 Task: Enable the option "SAP Strict mode" for playlist.
Action: Mouse moved to (139, 18)
Screenshot: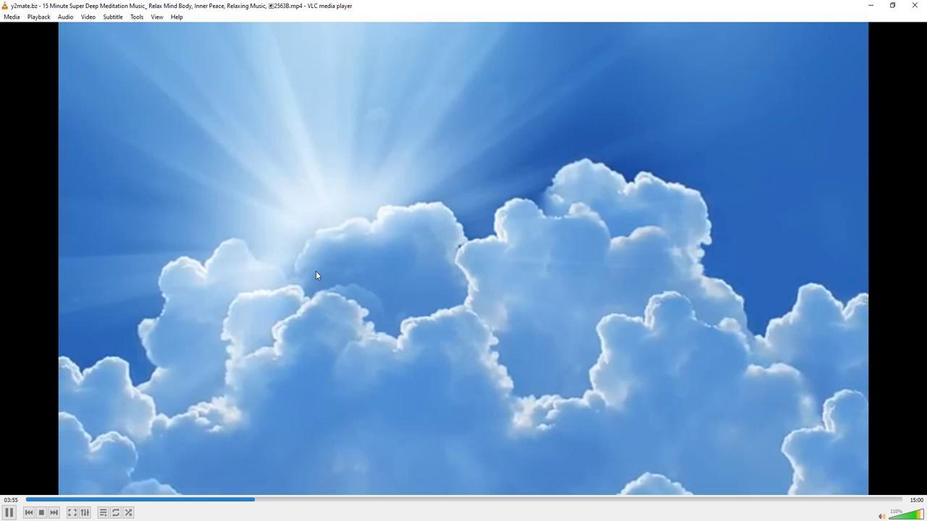 
Action: Mouse pressed left at (139, 18)
Screenshot: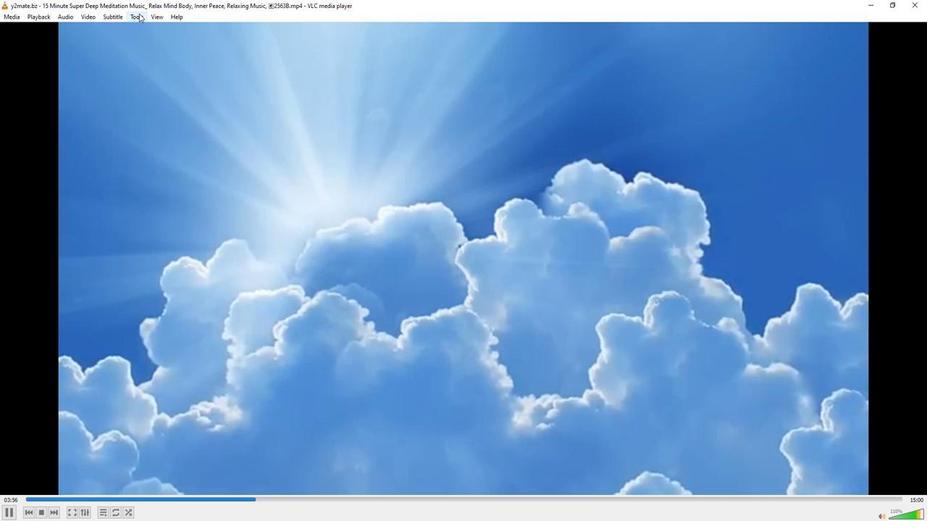 
Action: Mouse moved to (164, 135)
Screenshot: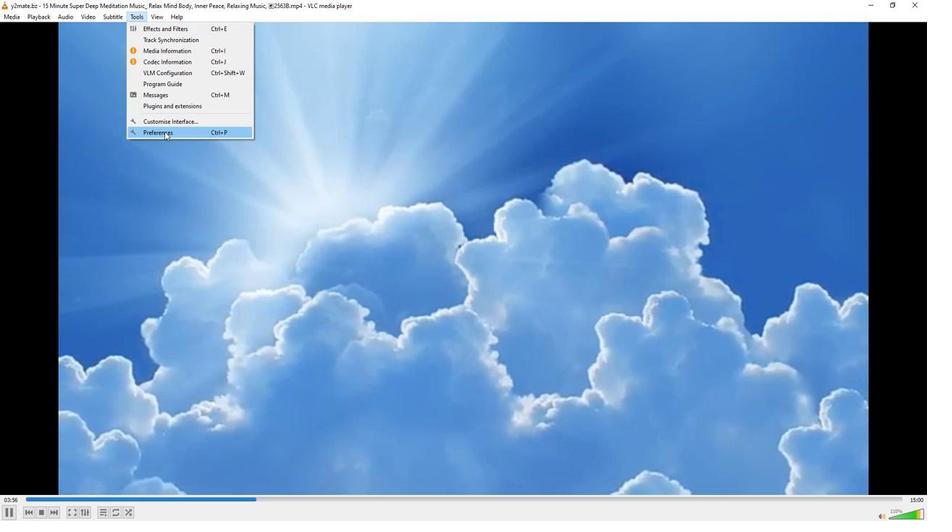 
Action: Mouse pressed left at (164, 135)
Screenshot: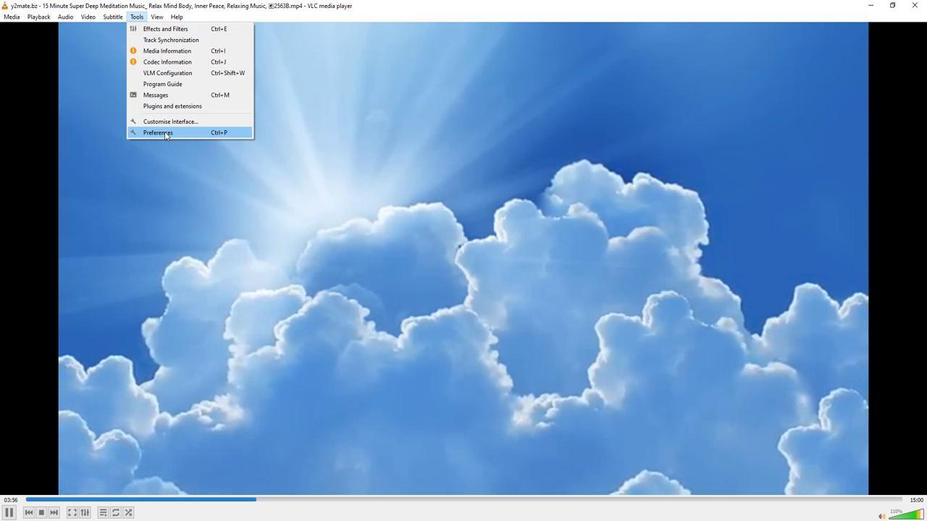 
Action: Mouse moved to (306, 426)
Screenshot: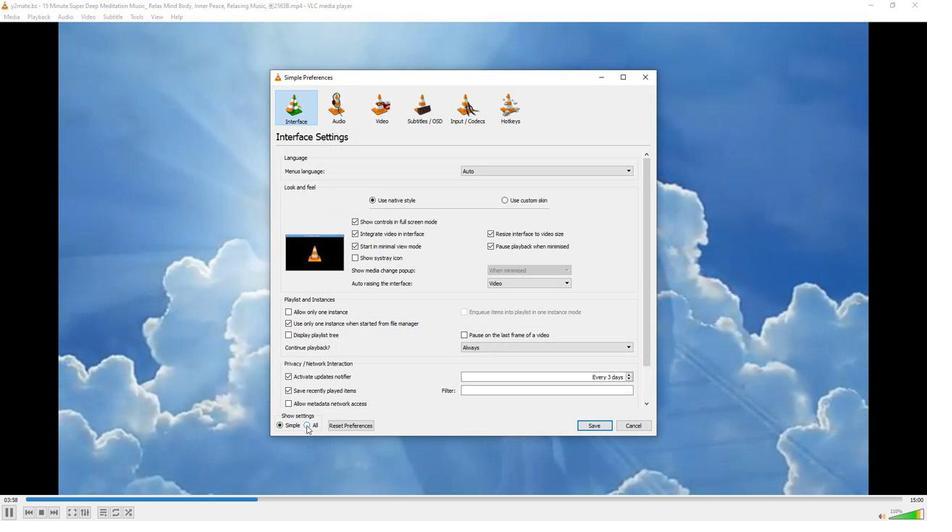 
Action: Mouse pressed left at (306, 426)
Screenshot: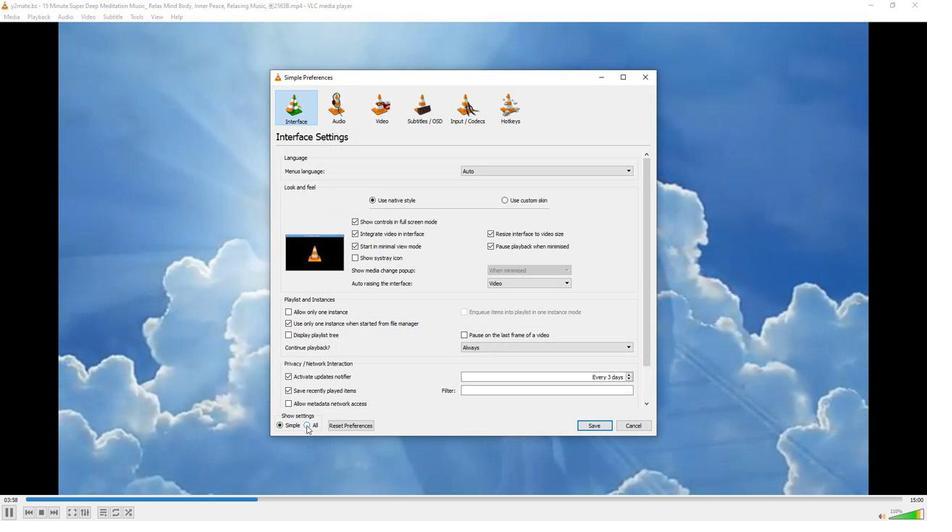 
Action: Mouse moved to (302, 378)
Screenshot: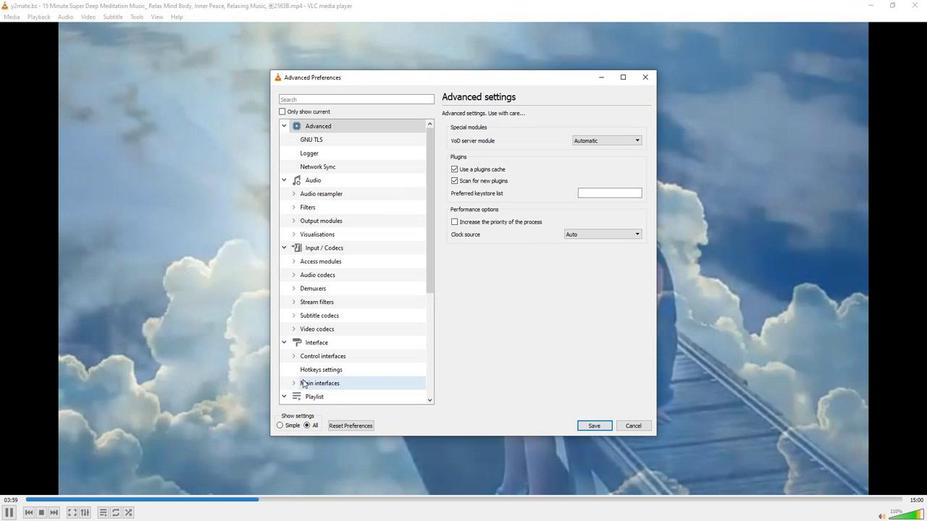 
Action: Mouse scrolled (302, 378) with delta (0, 0)
Screenshot: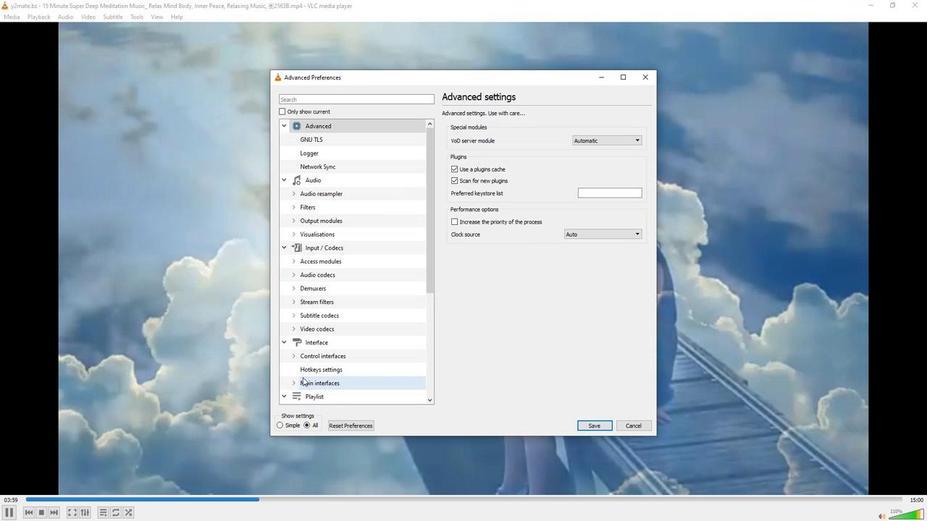 
Action: Mouse moved to (293, 384)
Screenshot: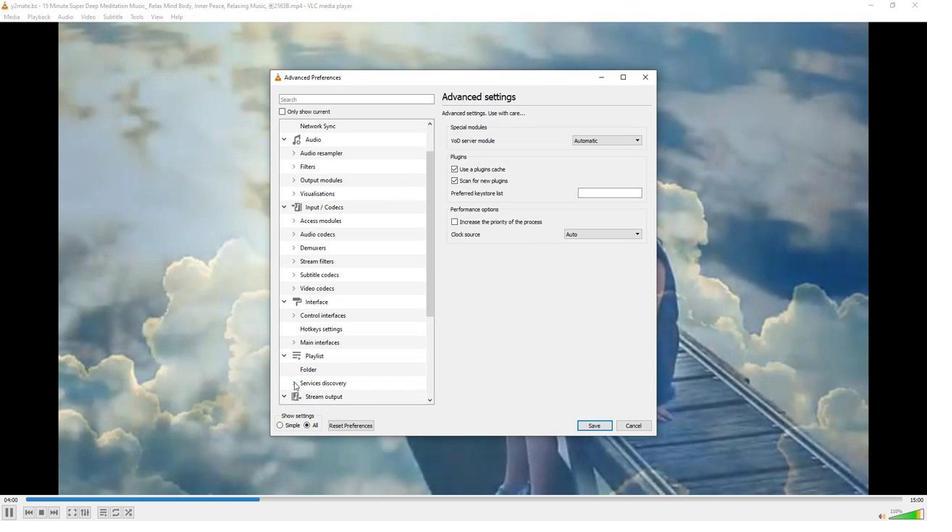 
Action: Mouse pressed left at (293, 384)
Screenshot: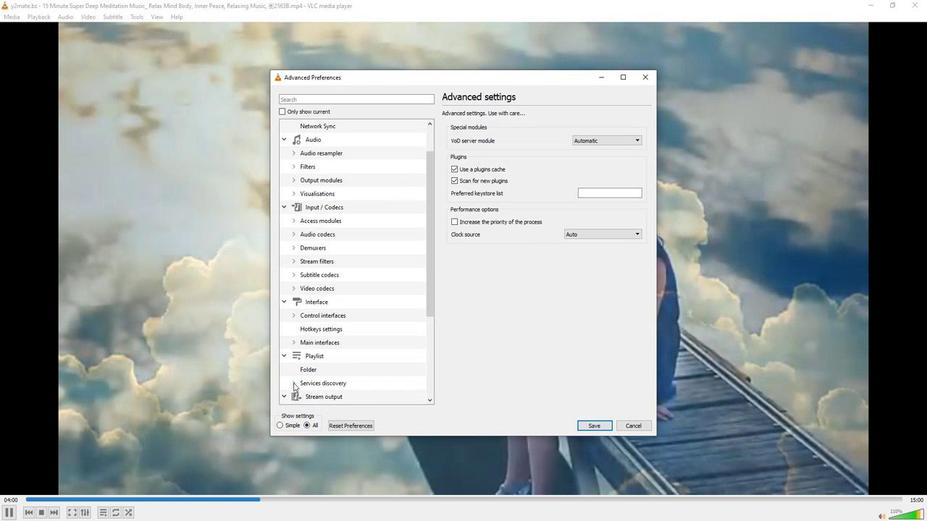 
Action: Mouse moved to (297, 379)
Screenshot: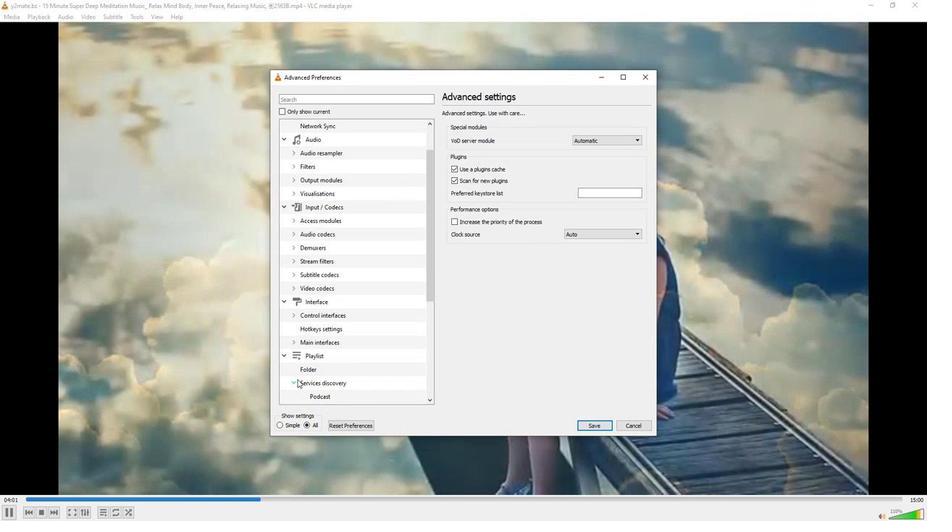 
Action: Mouse scrolled (297, 379) with delta (0, 0)
Screenshot: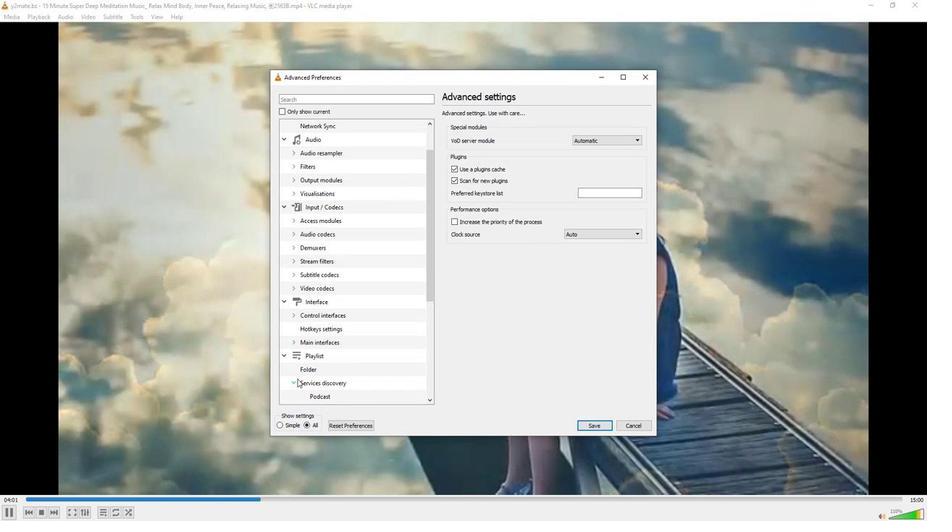 
Action: Mouse moved to (310, 373)
Screenshot: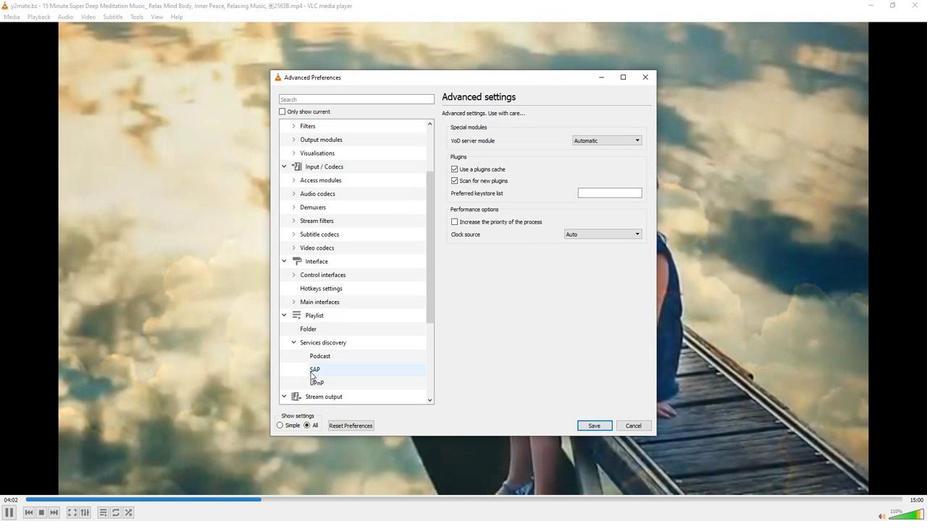 
Action: Mouse pressed left at (310, 373)
Screenshot: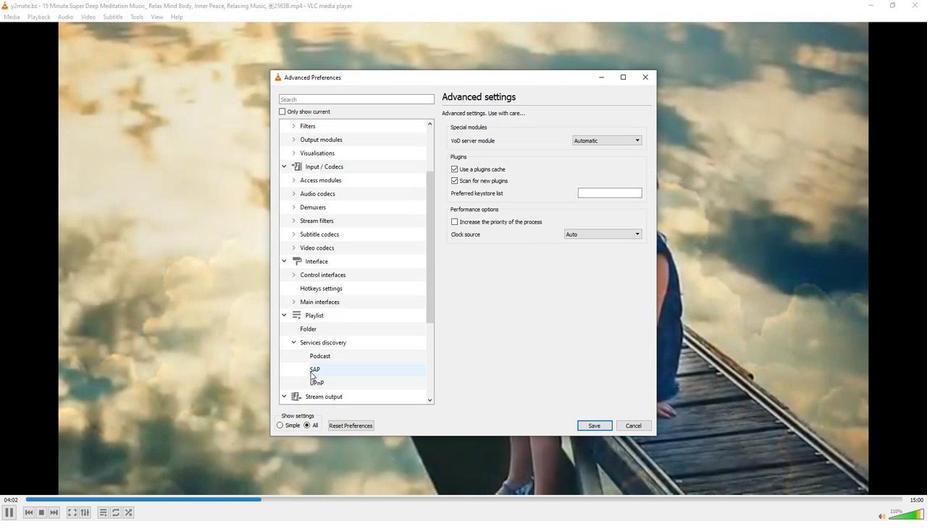 
Action: Mouse moved to (447, 166)
Screenshot: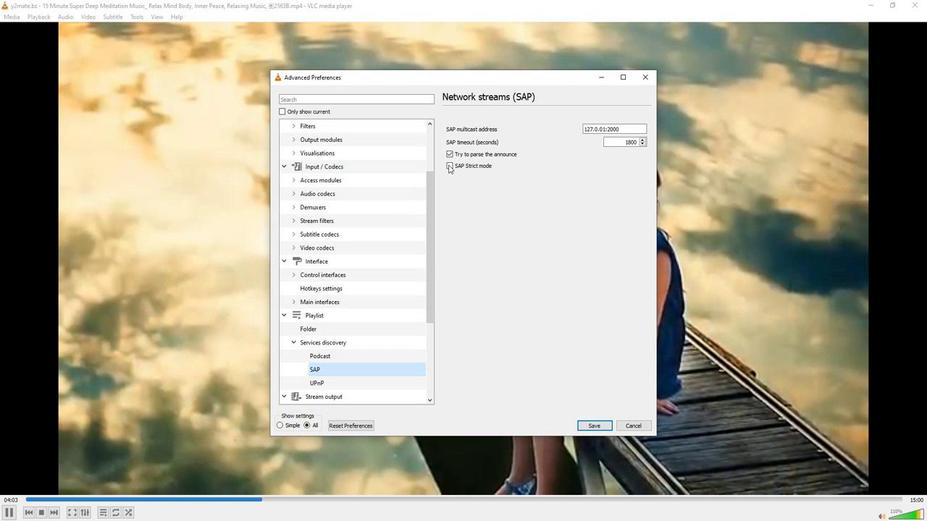 
Action: Mouse pressed left at (447, 166)
Screenshot: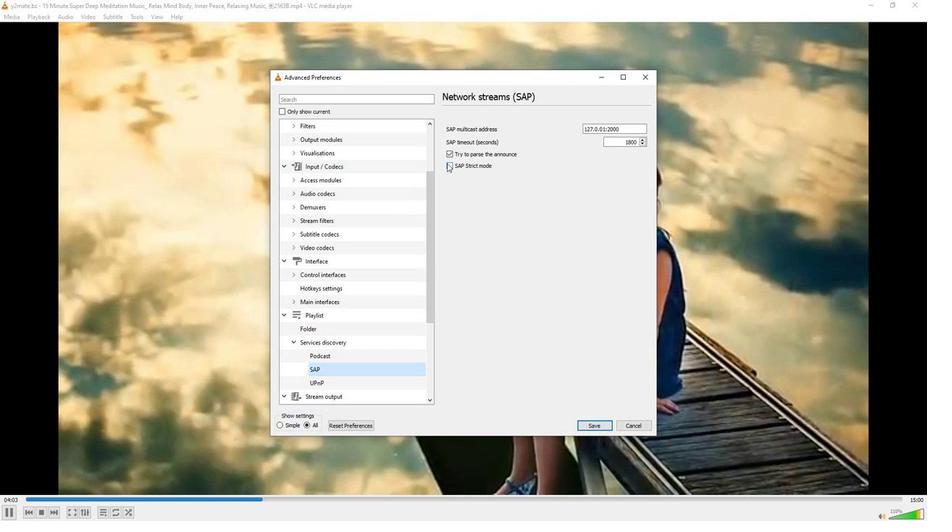 
Action: Mouse moved to (456, 284)
Screenshot: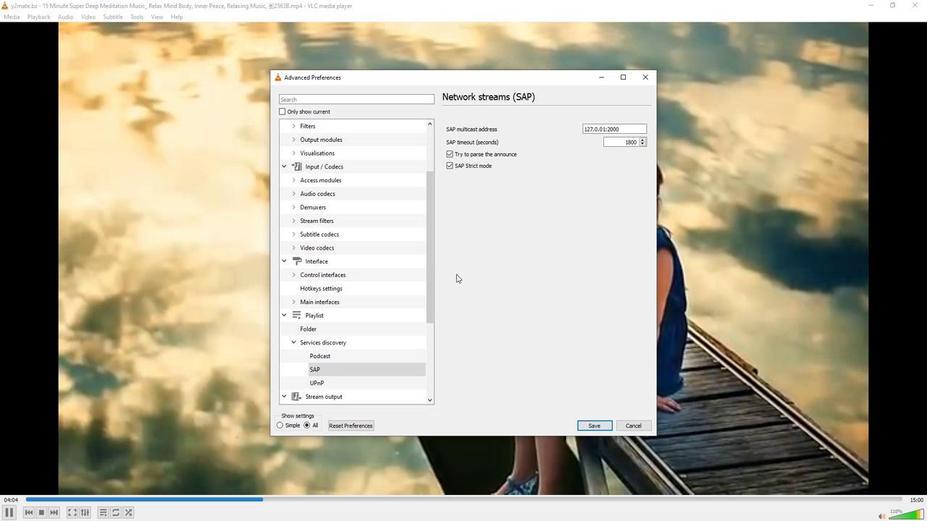
